 Task: Create a due date automation trigger when advanced on, on the monday before a card is due add fields without custom fields "Resume" completed at 11:00 AM.
Action: Mouse moved to (1082, 102)
Screenshot: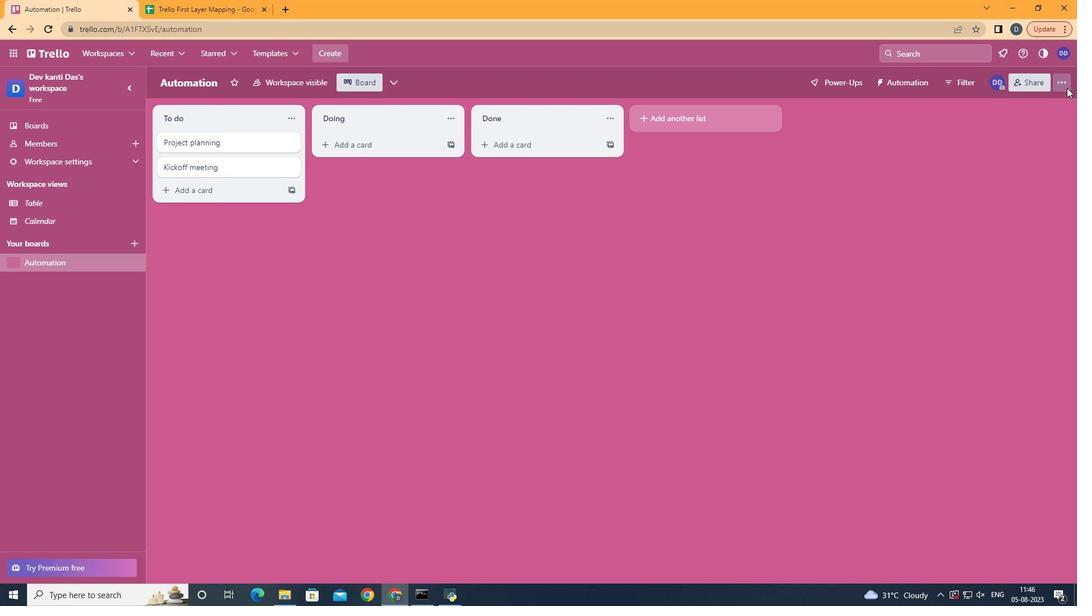 
Action: Mouse pressed left at (1082, 102)
Screenshot: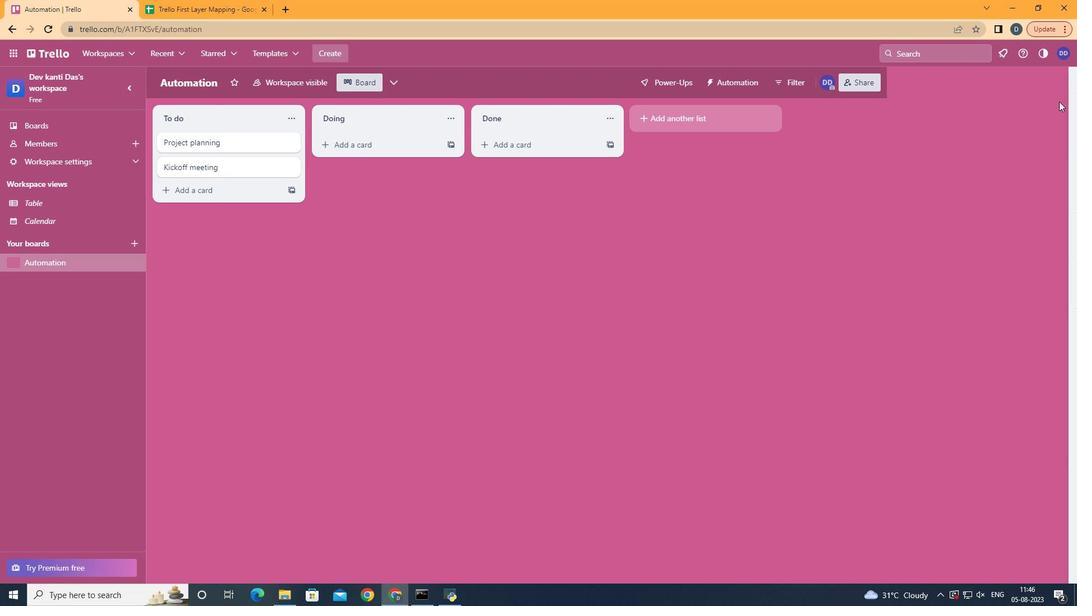 
Action: Mouse moved to (1022, 243)
Screenshot: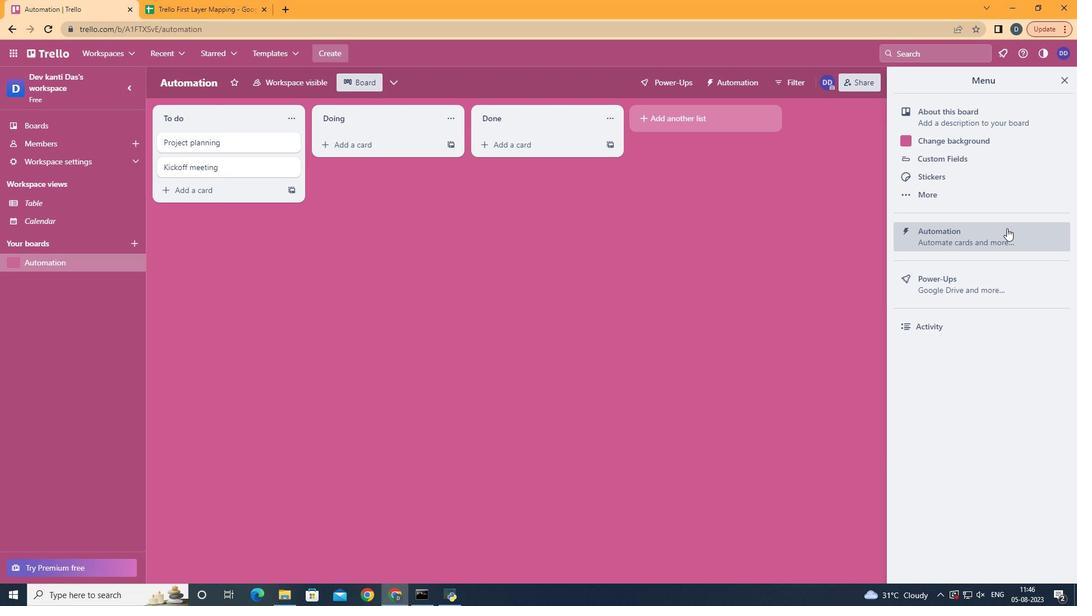 
Action: Mouse pressed left at (1022, 243)
Screenshot: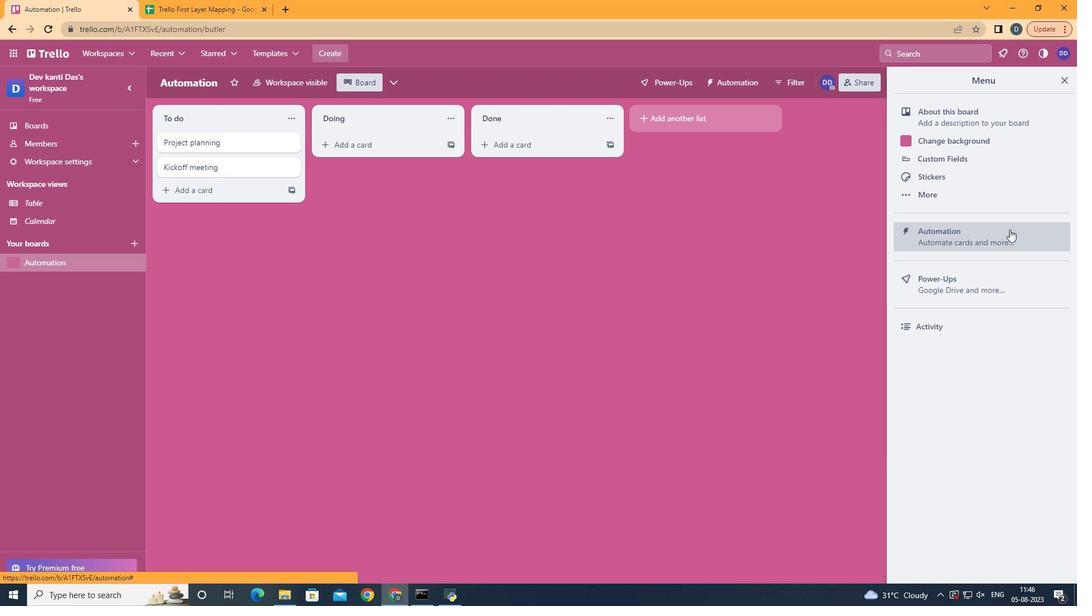 
Action: Mouse moved to (233, 239)
Screenshot: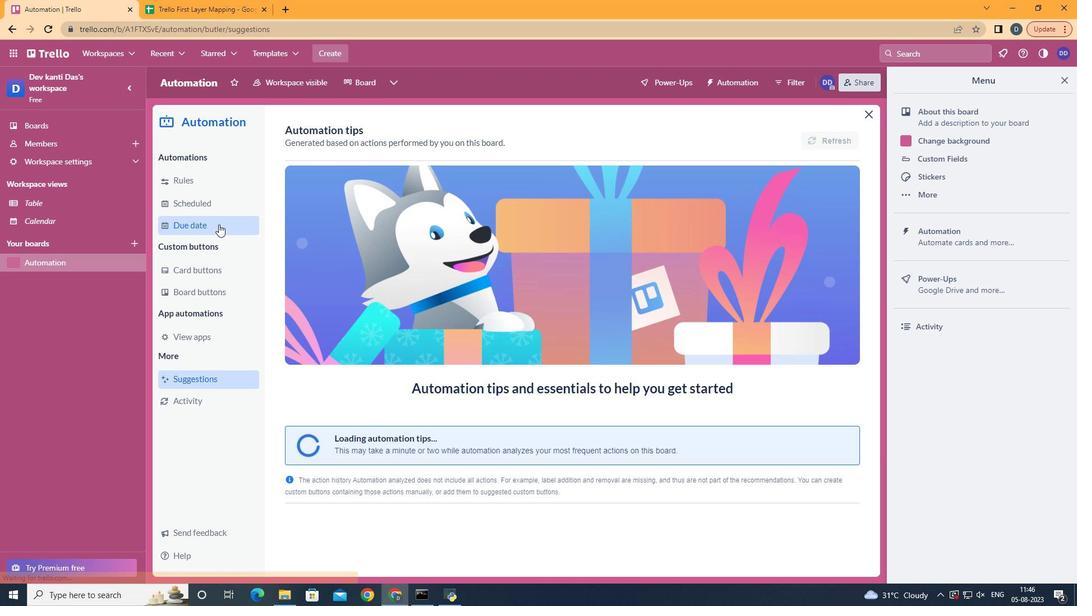 
Action: Mouse pressed left at (233, 239)
Screenshot: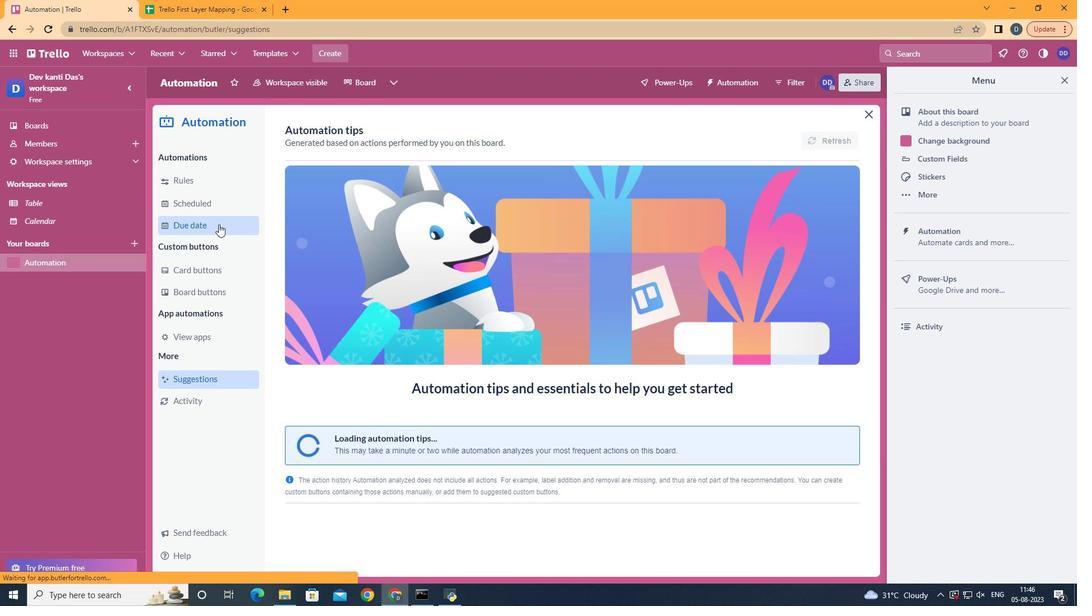 
Action: Mouse moved to (794, 148)
Screenshot: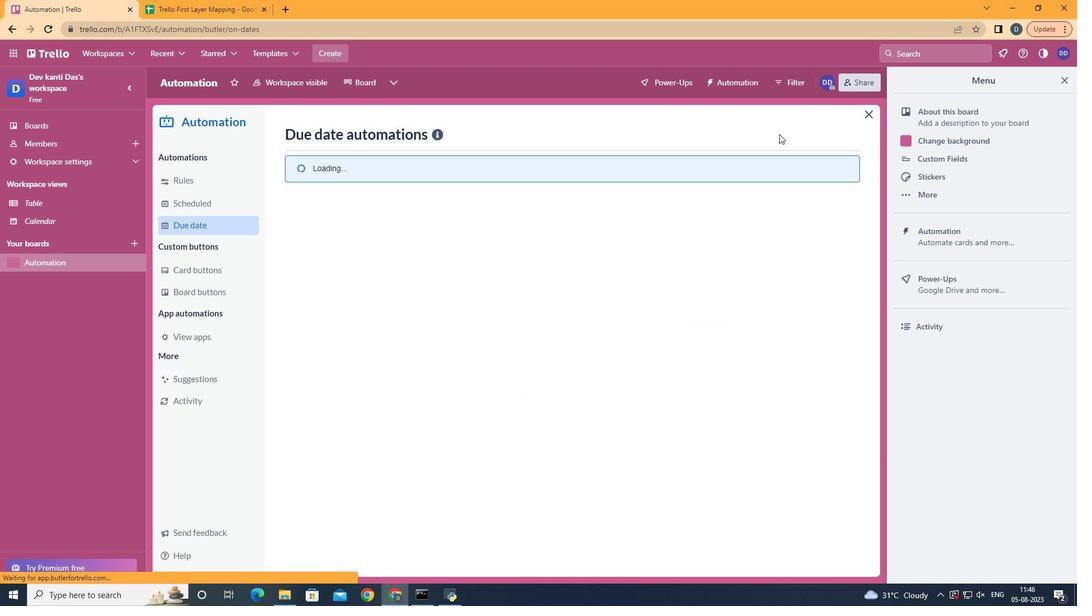 
Action: Mouse pressed left at (794, 148)
Screenshot: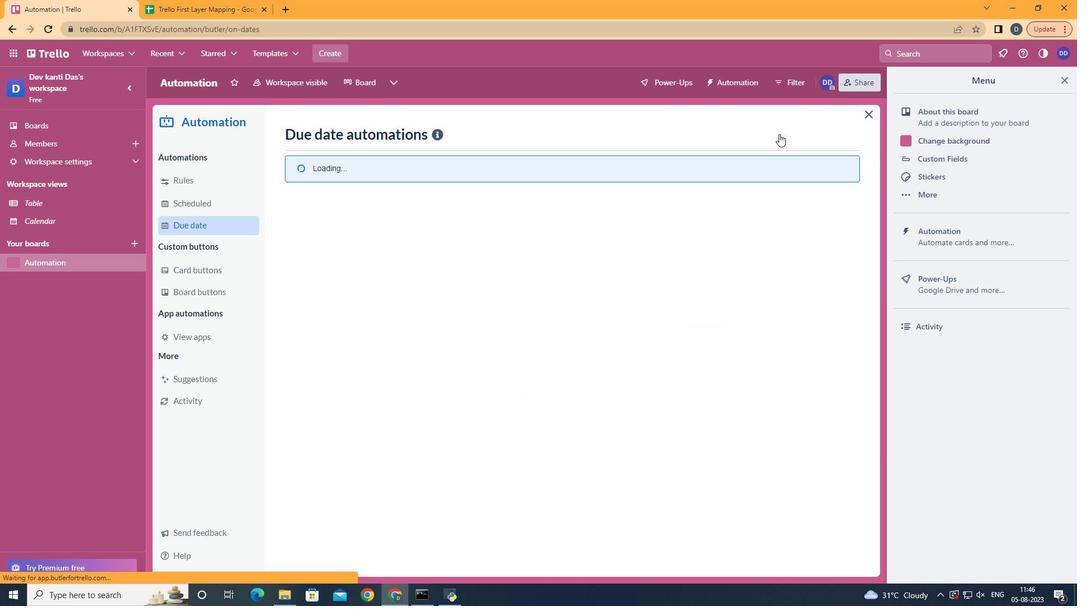 
Action: Mouse pressed left at (794, 148)
Screenshot: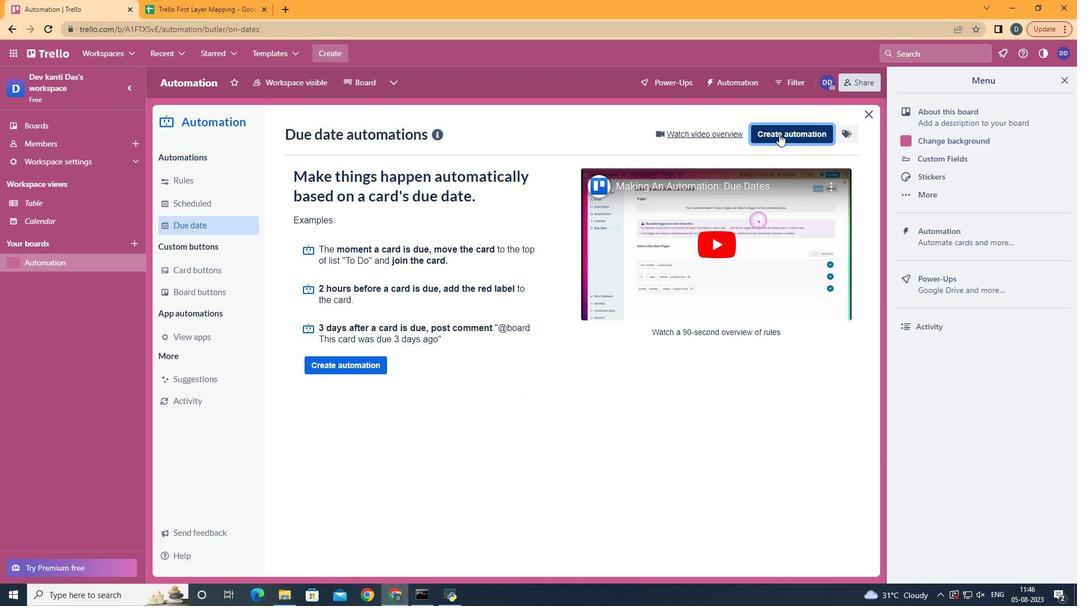 
Action: Mouse moved to (559, 249)
Screenshot: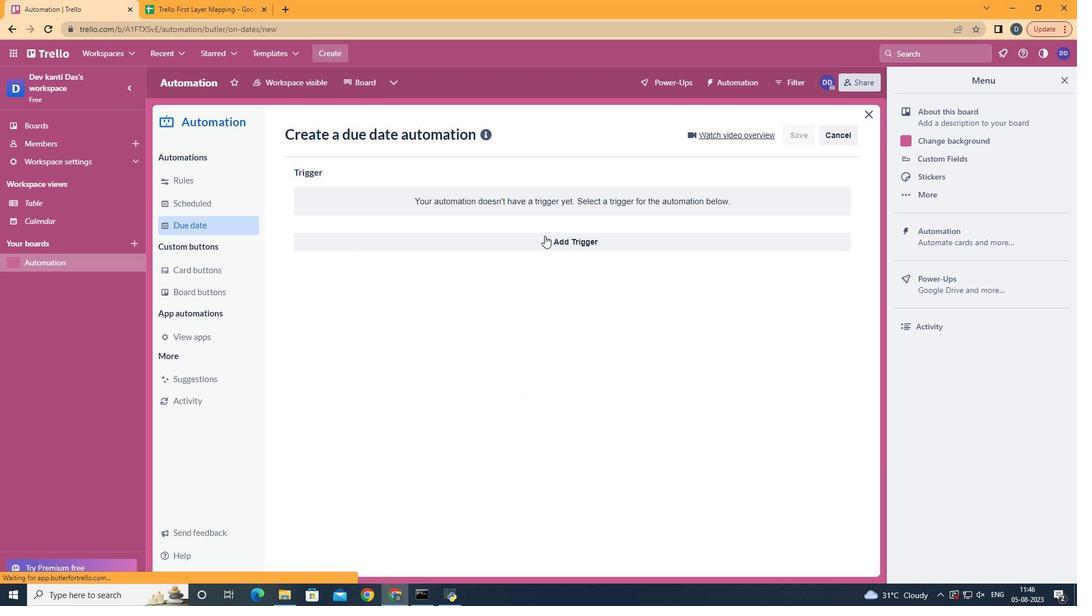 
Action: Mouse pressed left at (559, 249)
Screenshot: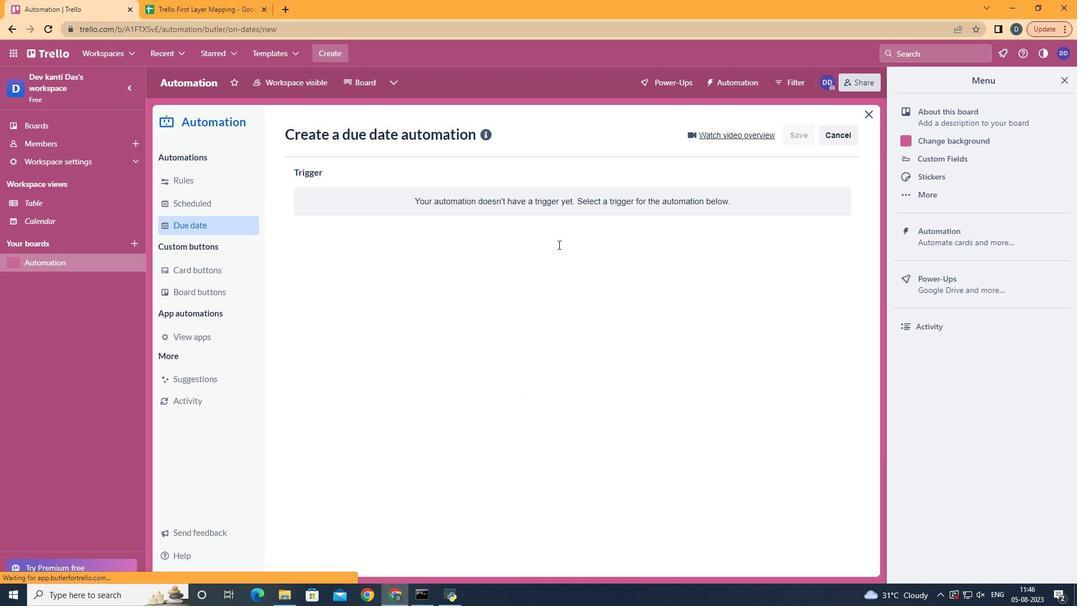 
Action: Mouse moved to (376, 306)
Screenshot: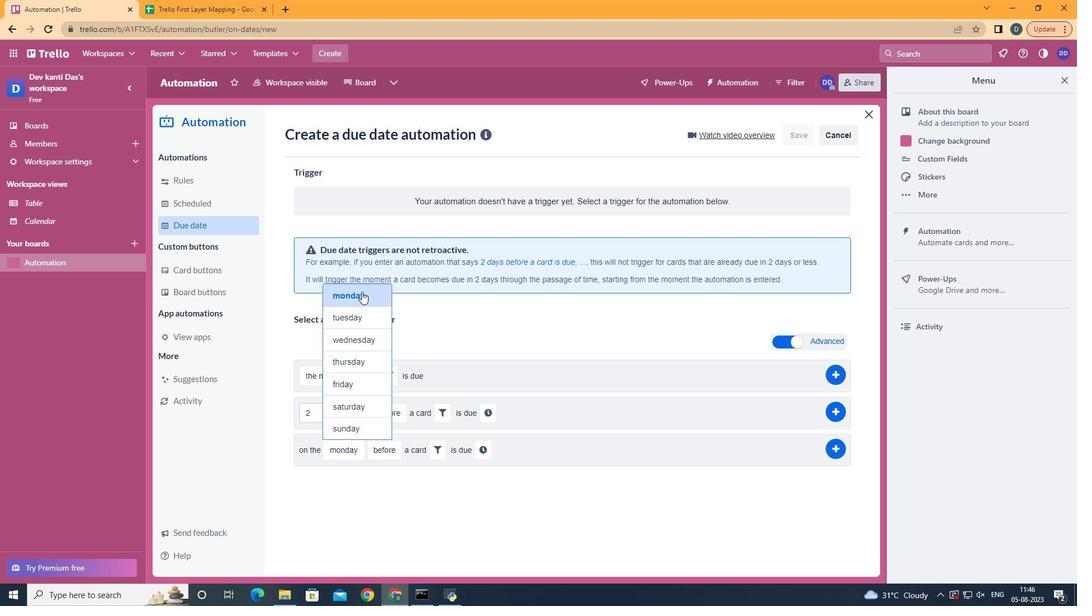 
Action: Mouse pressed left at (376, 306)
Screenshot: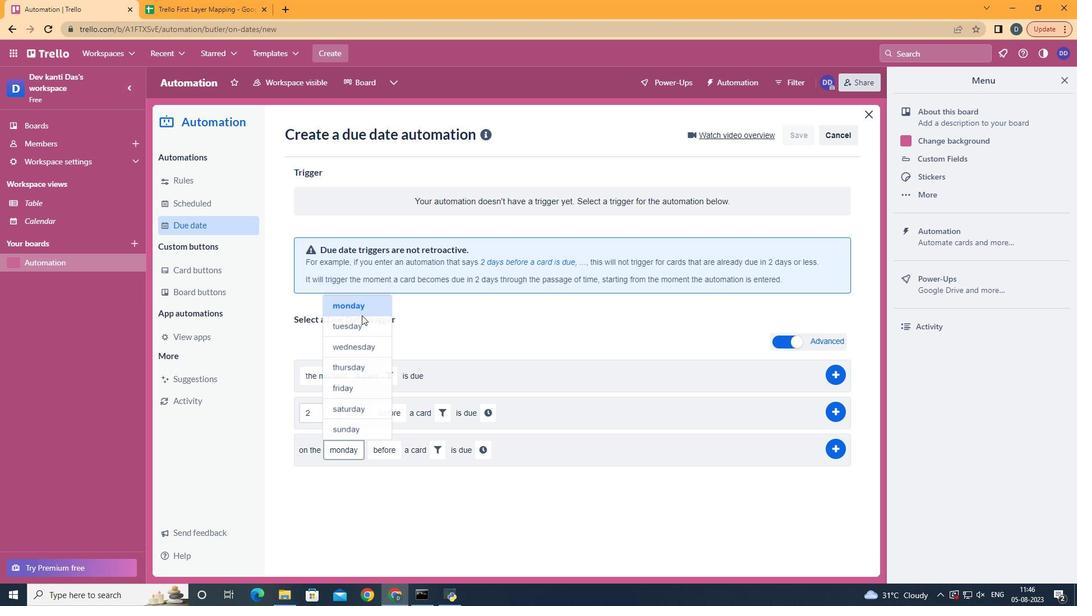 
Action: Mouse moved to (400, 478)
Screenshot: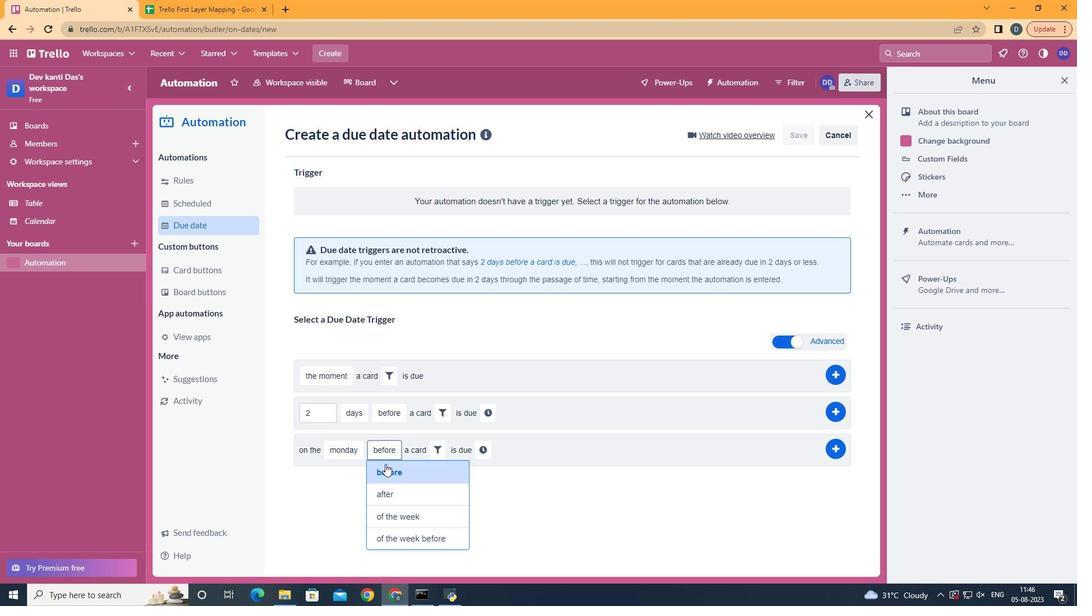 
Action: Mouse pressed left at (400, 478)
Screenshot: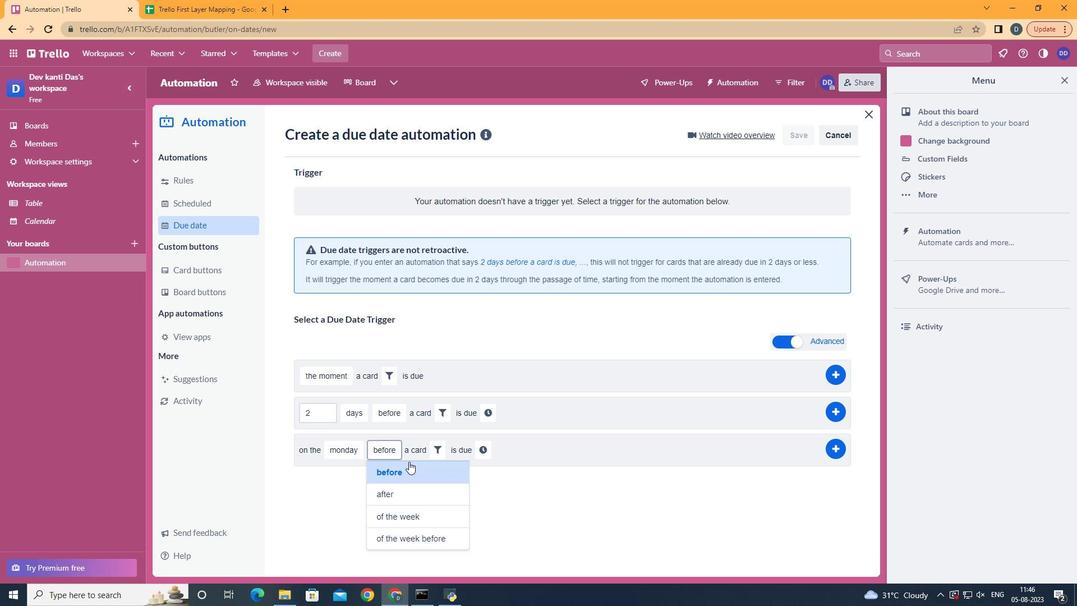 
Action: Mouse moved to (450, 466)
Screenshot: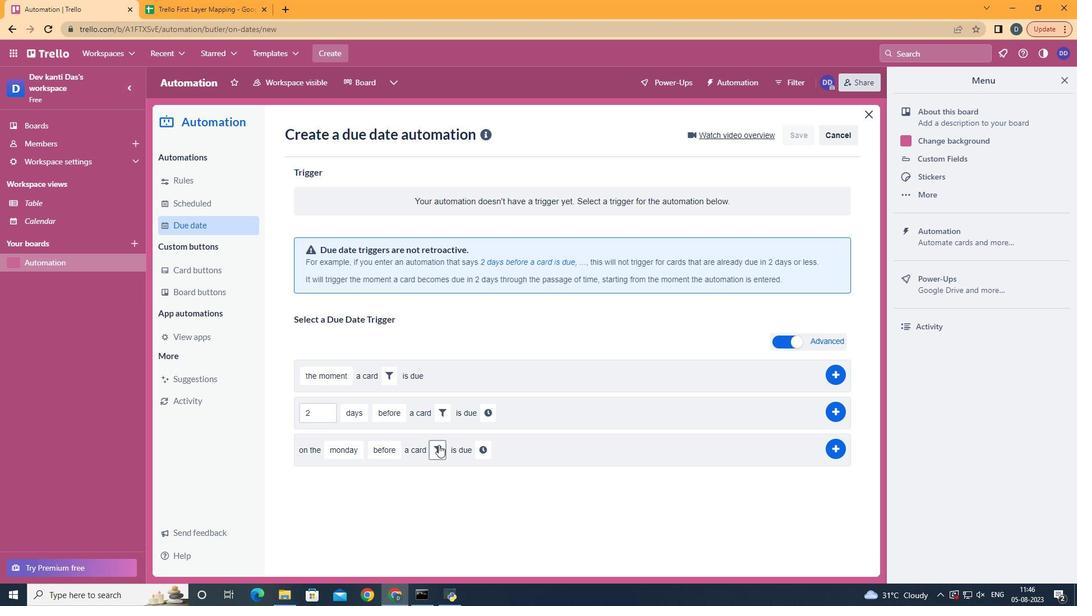 
Action: Mouse pressed left at (450, 466)
Screenshot: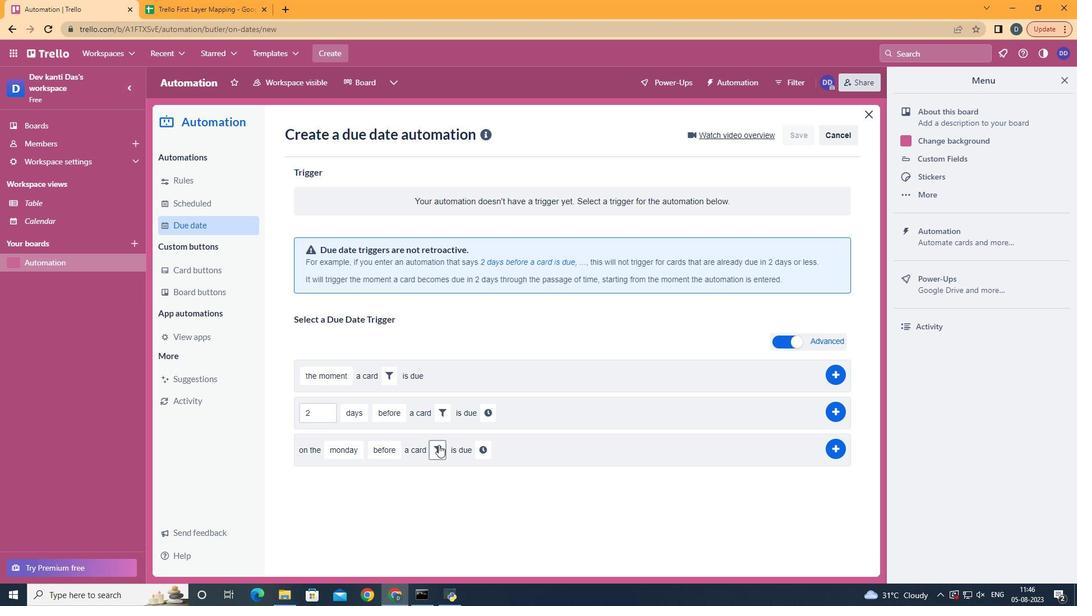 
Action: Mouse moved to (634, 506)
Screenshot: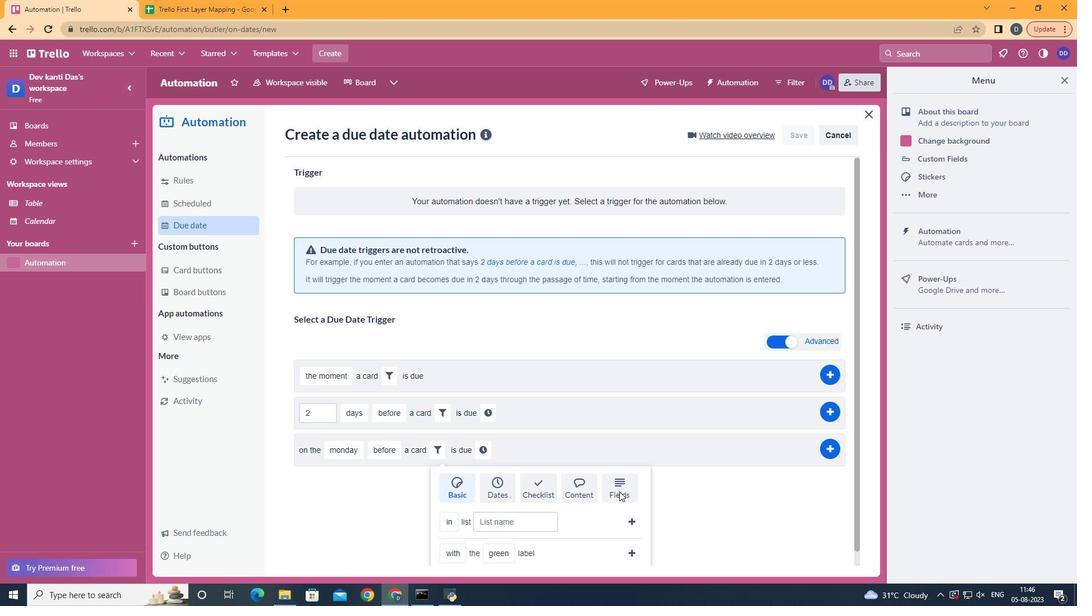 
Action: Mouse pressed left at (634, 506)
Screenshot: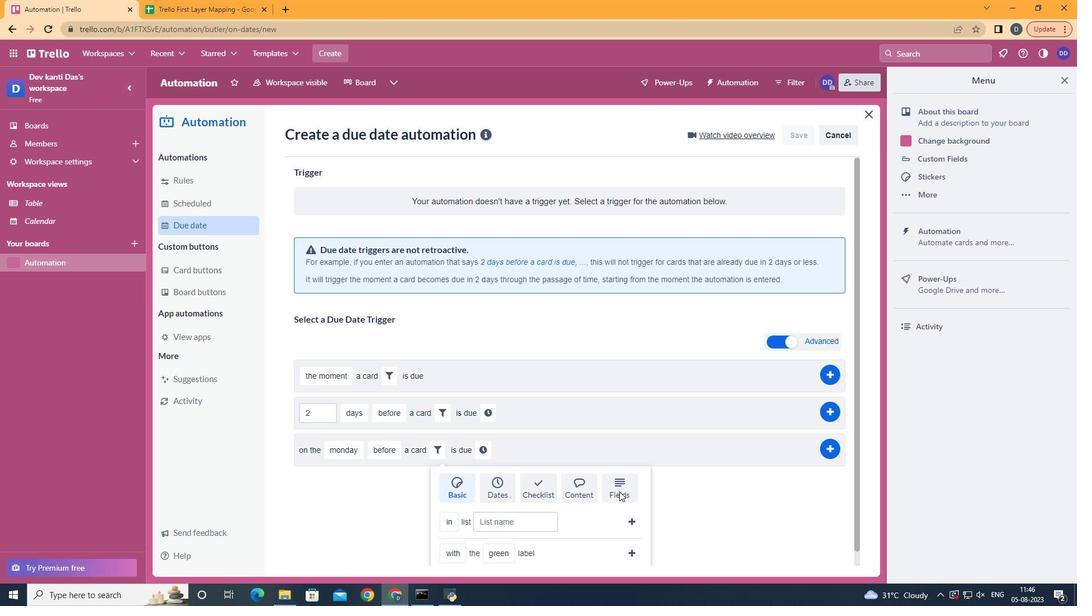 
Action: Mouse scrolled (634, 505) with delta (0, 0)
Screenshot: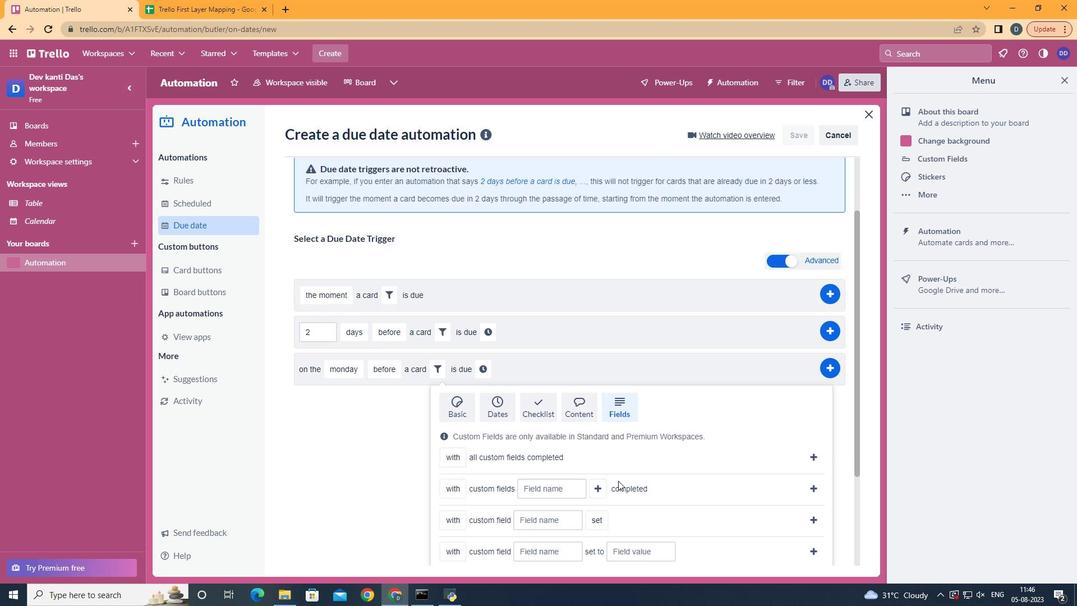 
Action: Mouse scrolled (634, 505) with delta (0, 0)
Screenshot: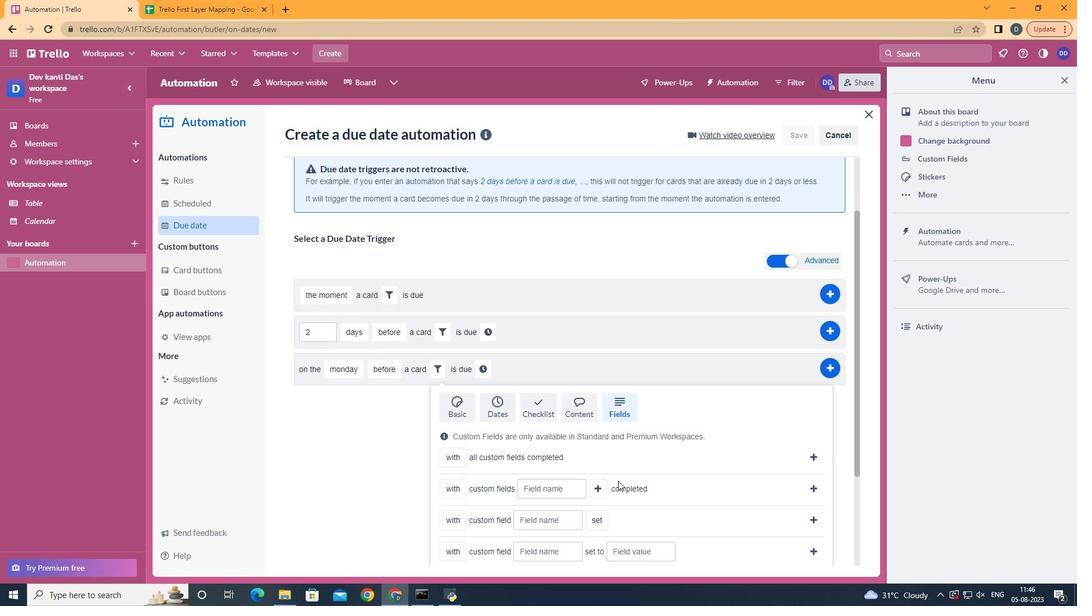 
Action: Mouse scrolled (634, 505) with delta (0, 0)
Screenshot: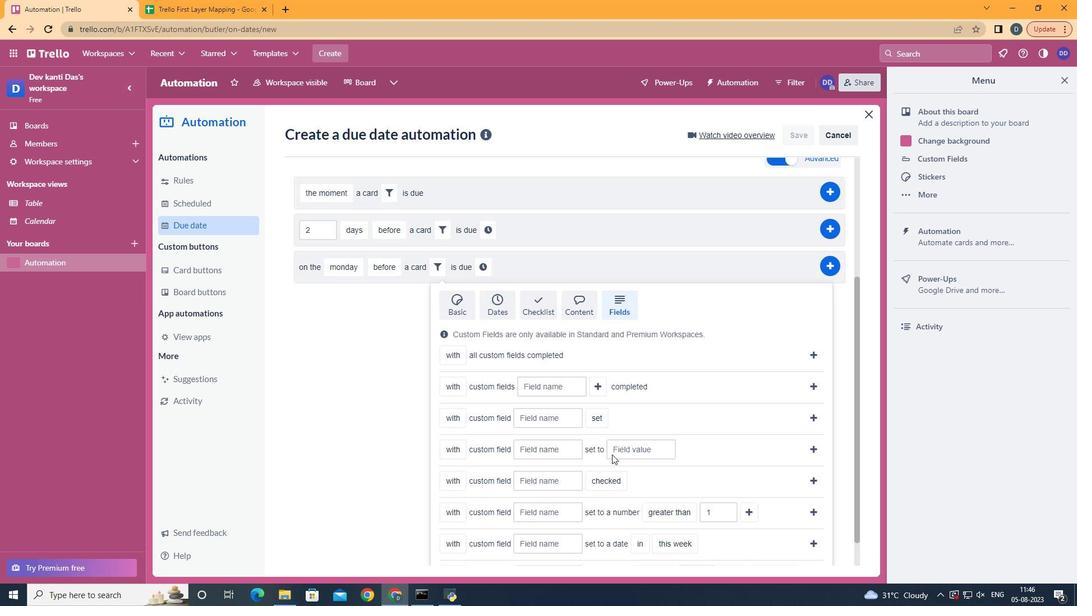 
Action: Mouse scrolled (634, 505) with delta (0, 0)
Screenshot: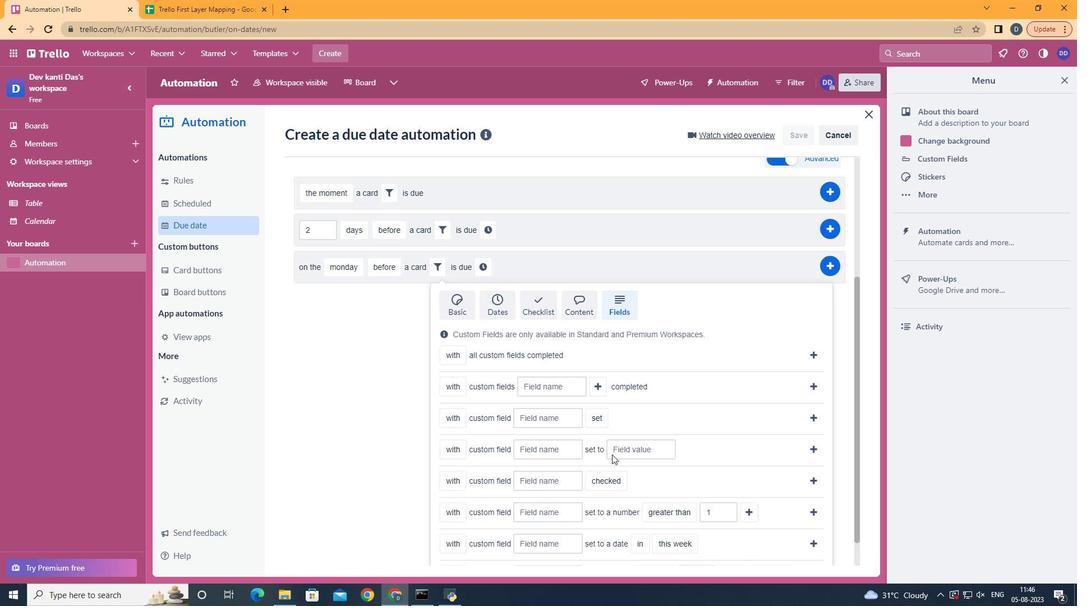
Action: Mouse moved to (482, 407)
Screenshot: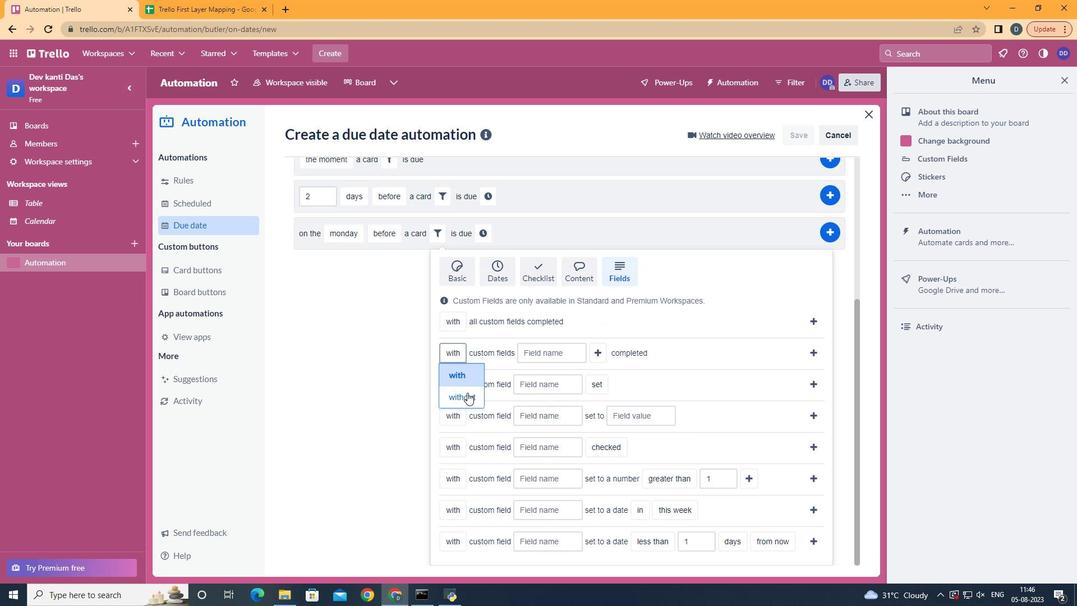 
Action: Mouse pressed left at (482, 407)
Screenshot: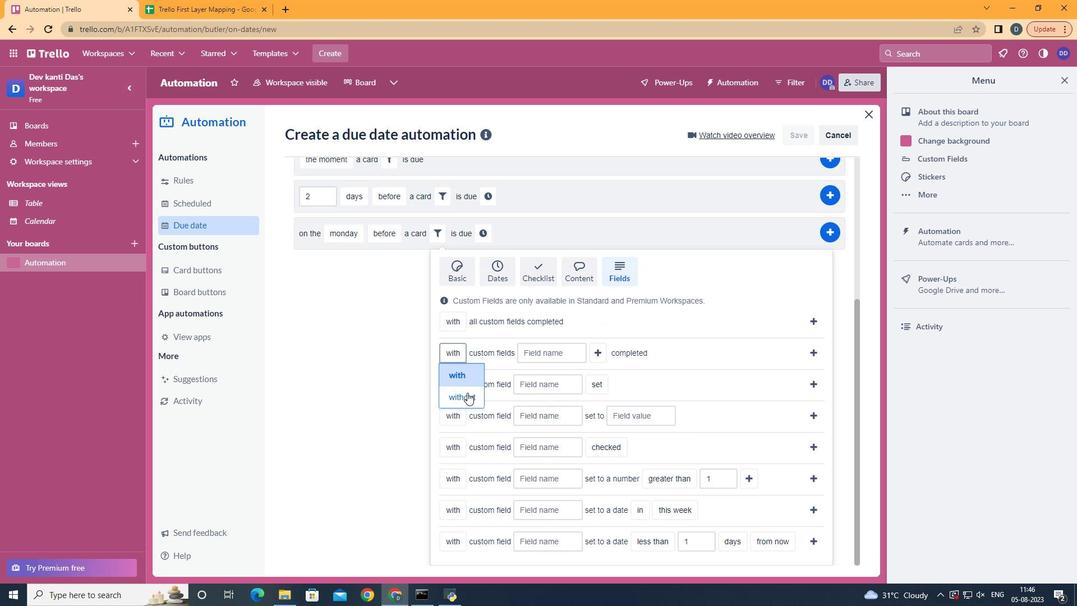 
Action: Mouse moved to (580, 365)
Screenshot: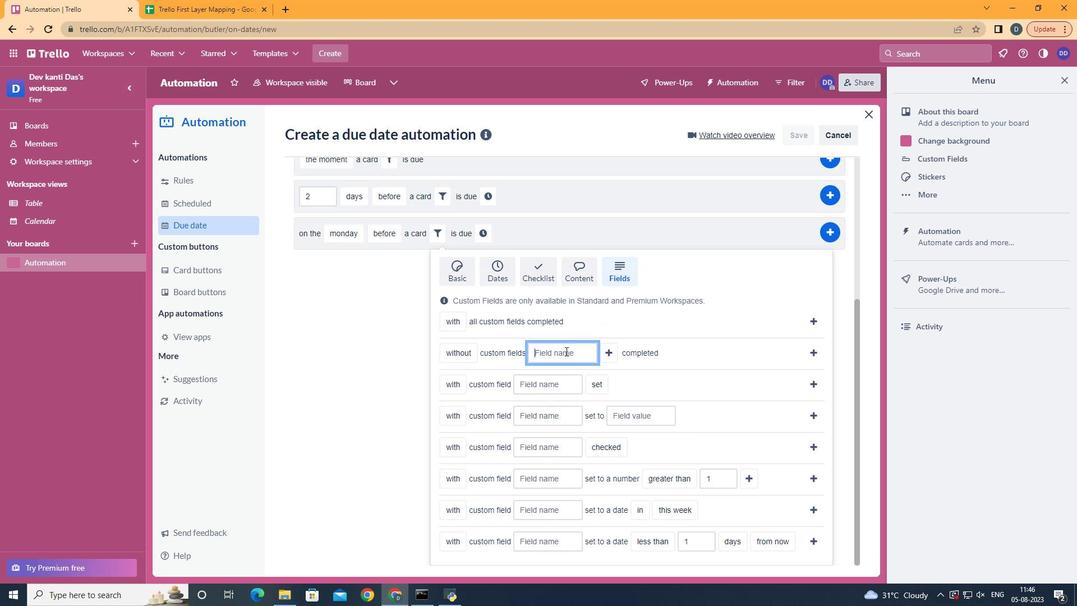 
Action: Mouse pressed left at (580, 365)
Screenshot: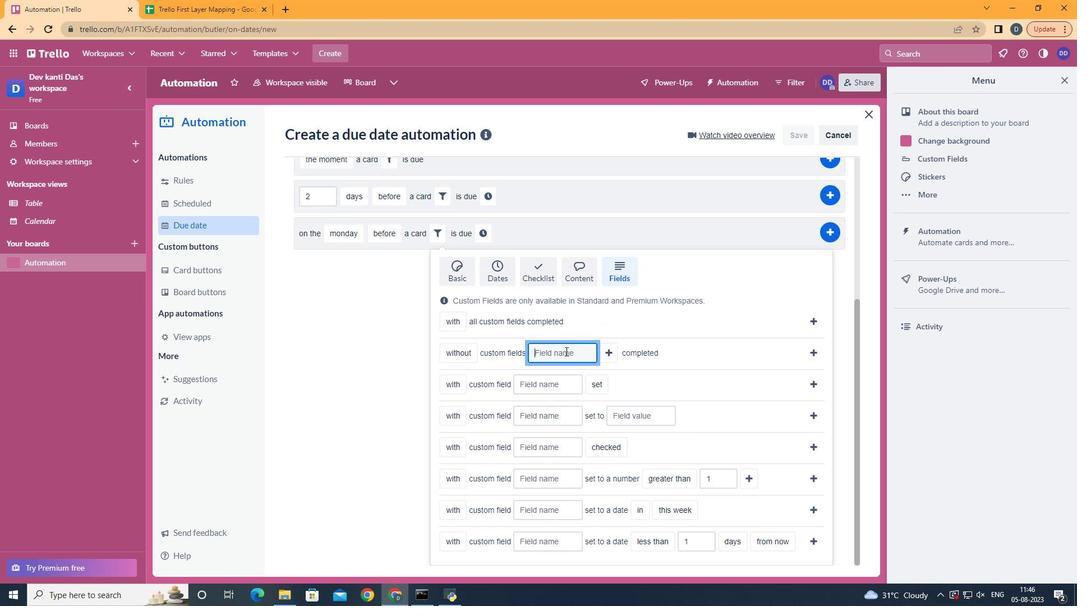 
Action: Key pressed <Key.shift>Resume
Screenshot: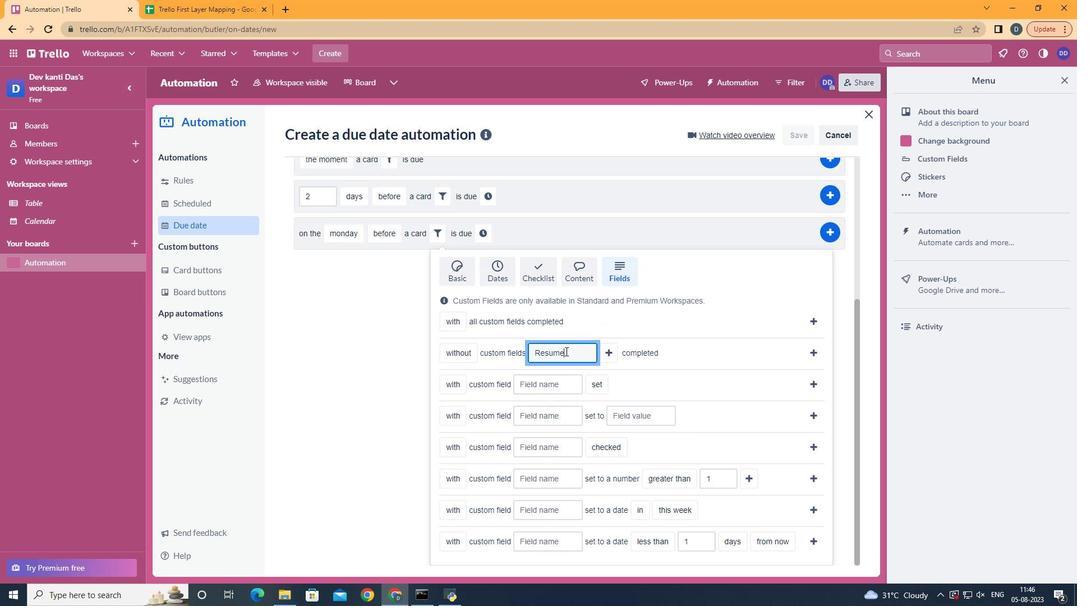 
Action: Mouse moved to (822, 366)
Screenshot: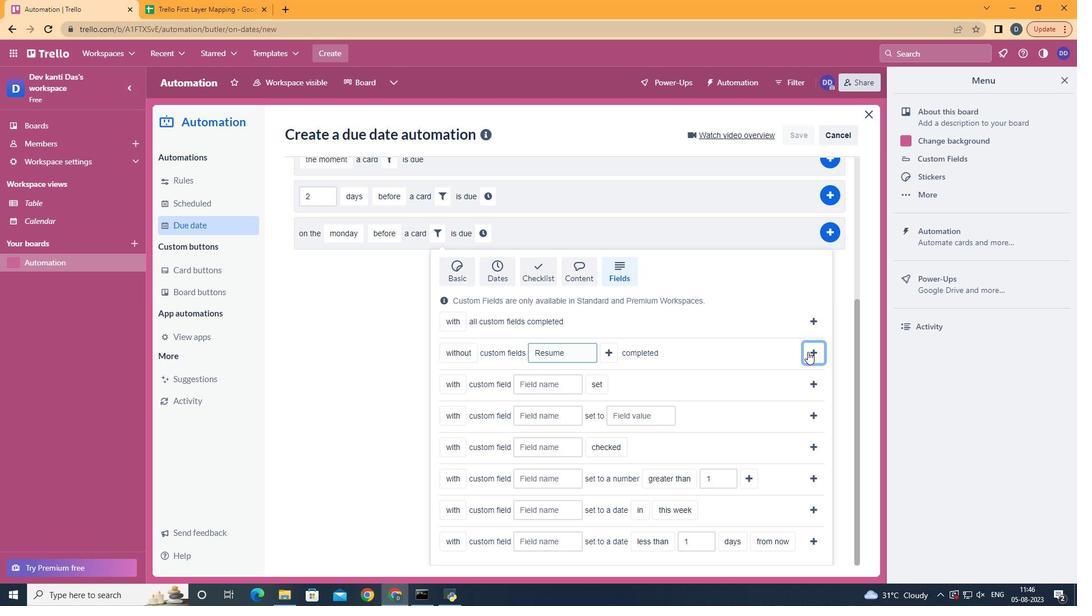 
Action: Mouse pressed left at (822, 366)
Screenshot: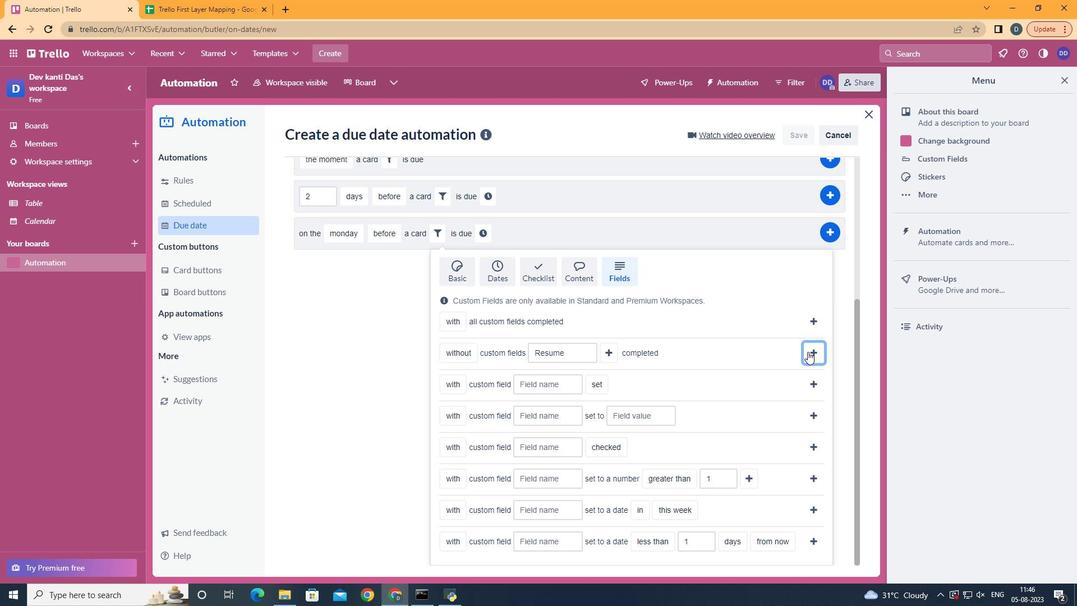 
Action: Mouse moved to (860, 466)
Screenshot: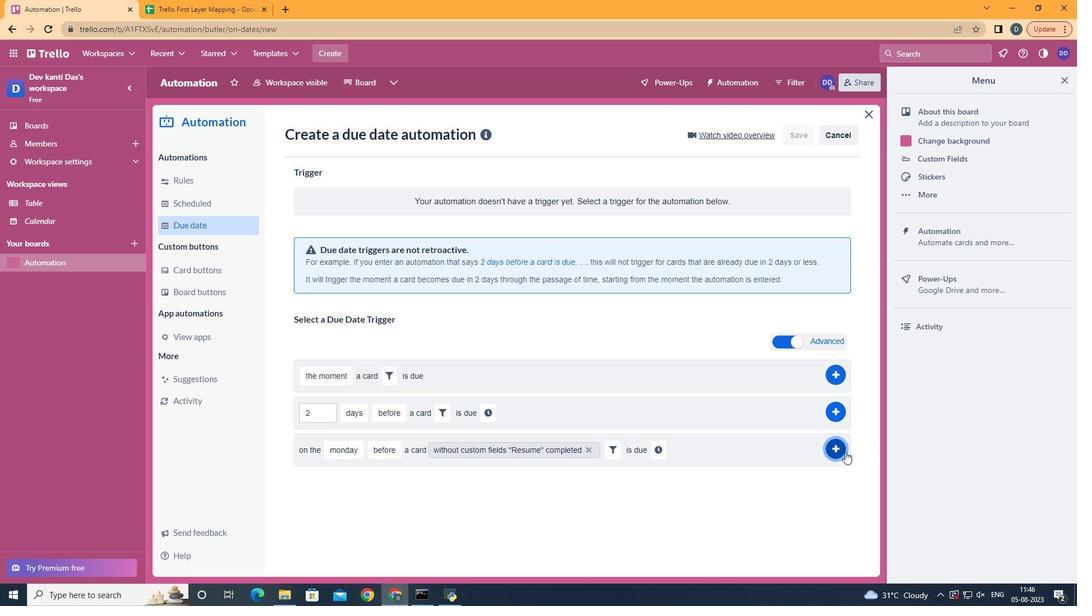 
Action: Mouse pressed left at (860, 466)
Screenshot: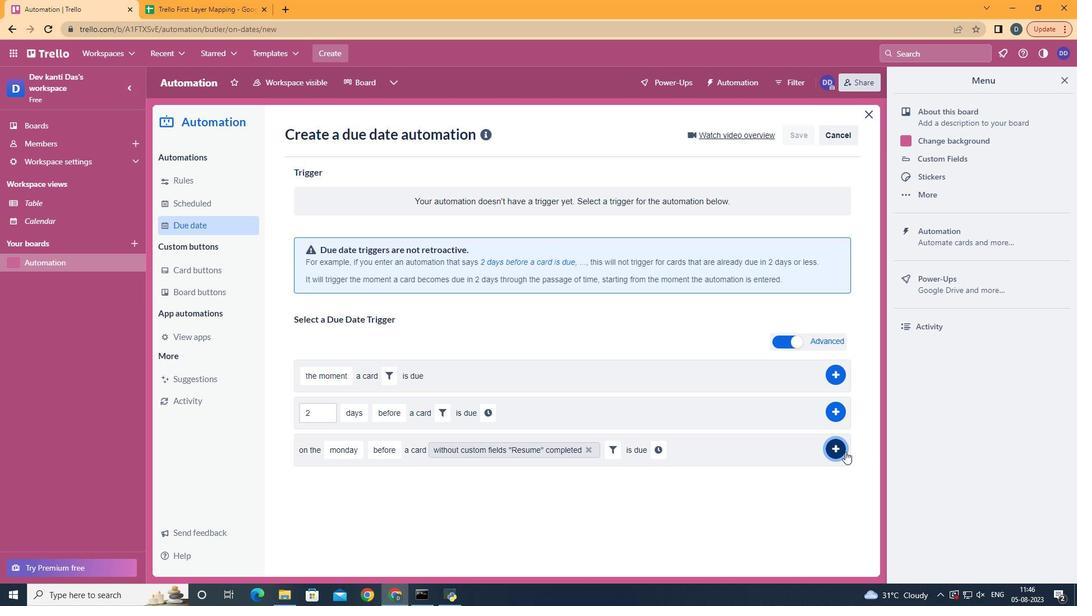 
Action: Mouse moved to (580, 235)
Screenshot: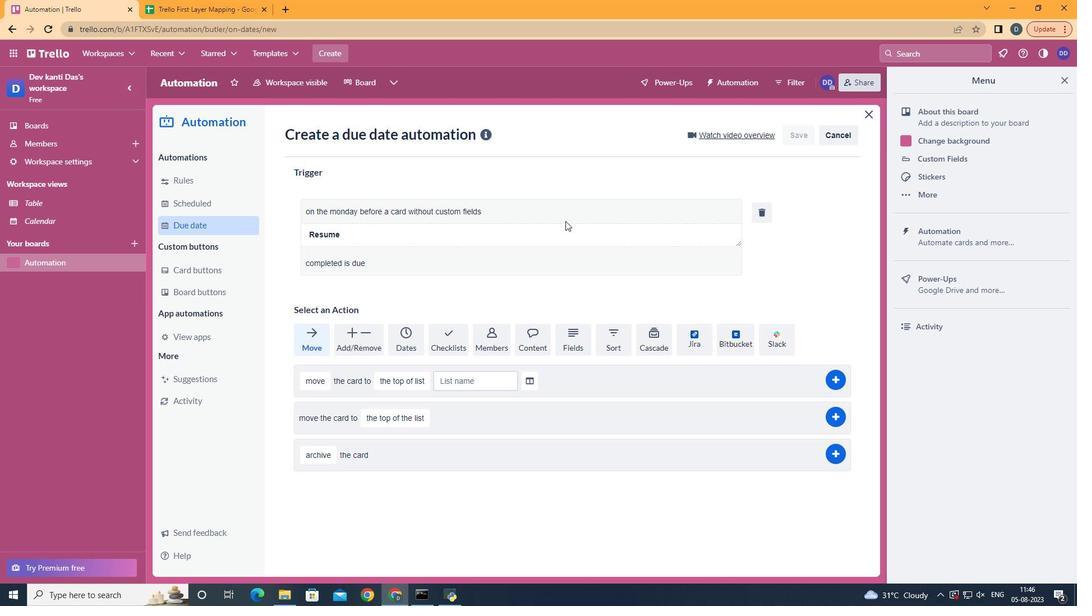 
